 Task: Upload image "Image D.jpg".
Action: Mouse moved to (810, 218)
Screenshot: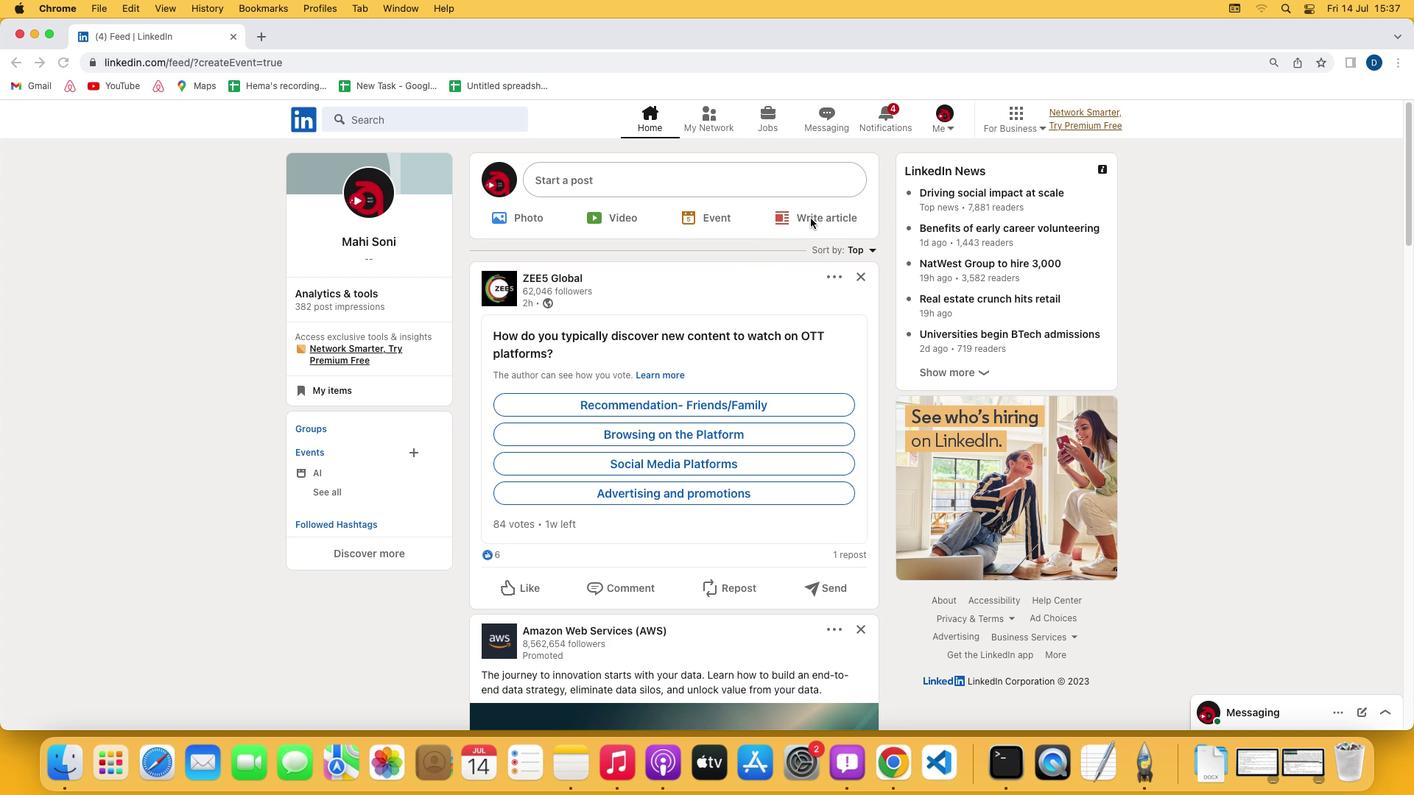 
Action: Mouse pressed left at (810, 218)
Screenshot: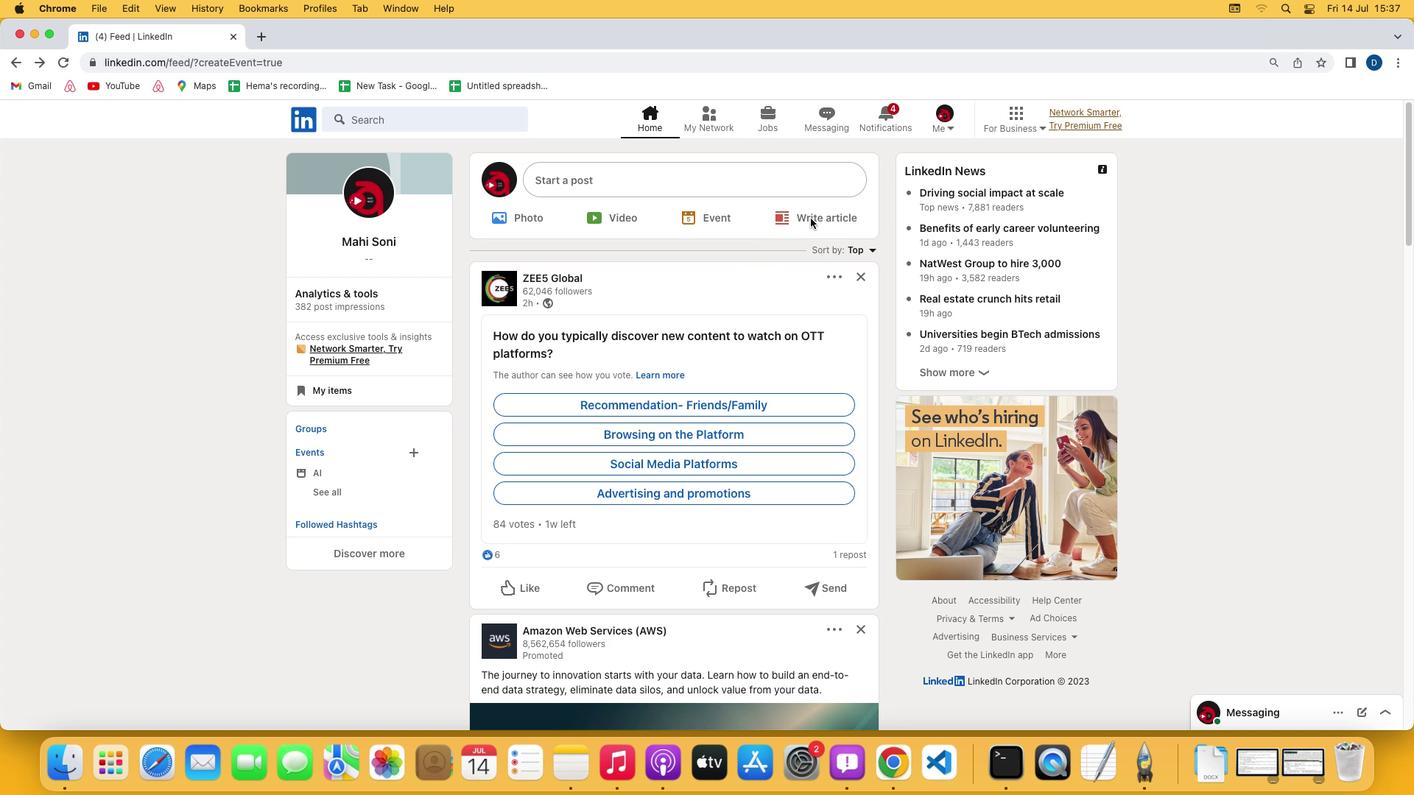 
Action: Mouse pressed left at (810, 218)
Screenshot: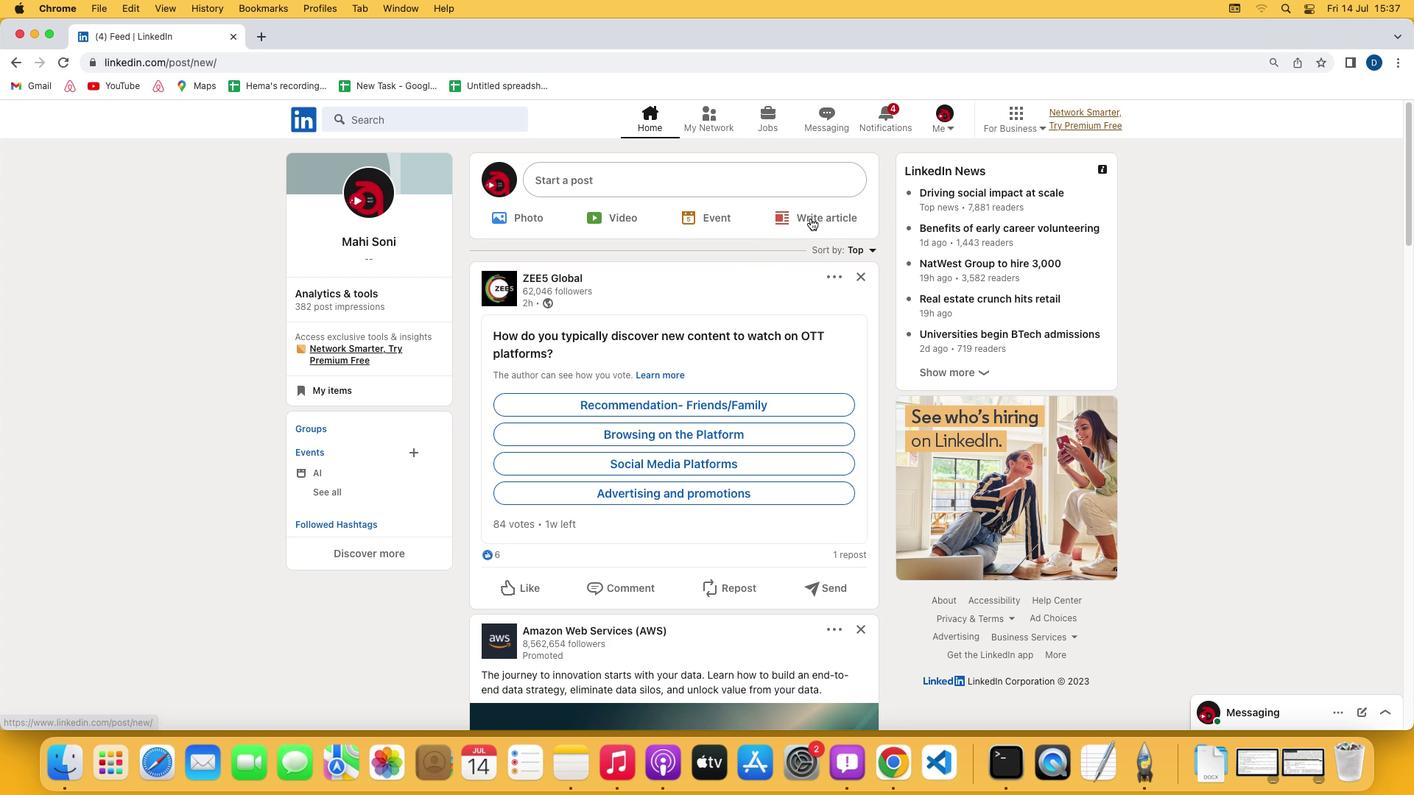 
Action: Mouse moved to (410, 466)
Screenshot: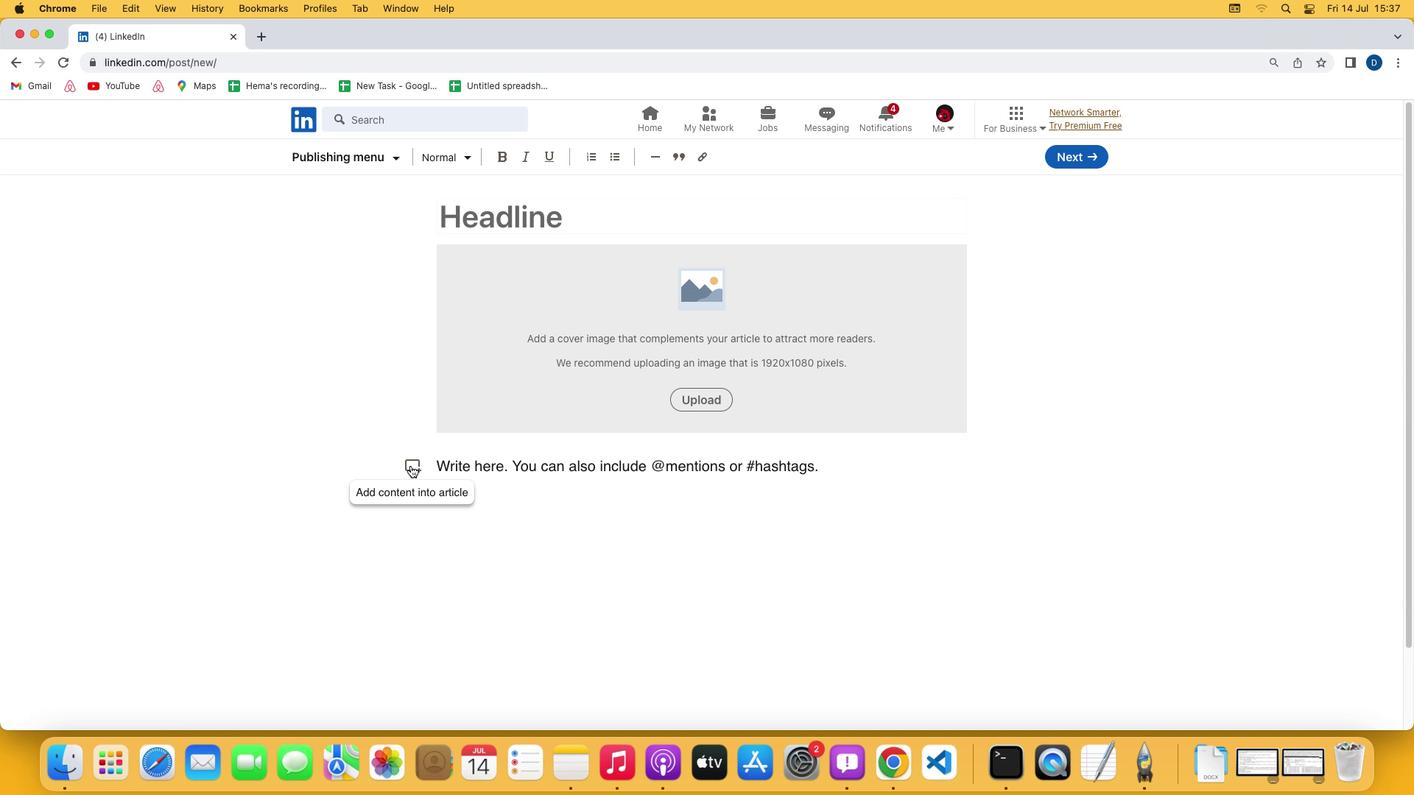 
Action: Mouse pressed left at (410, 466)
Screenshot: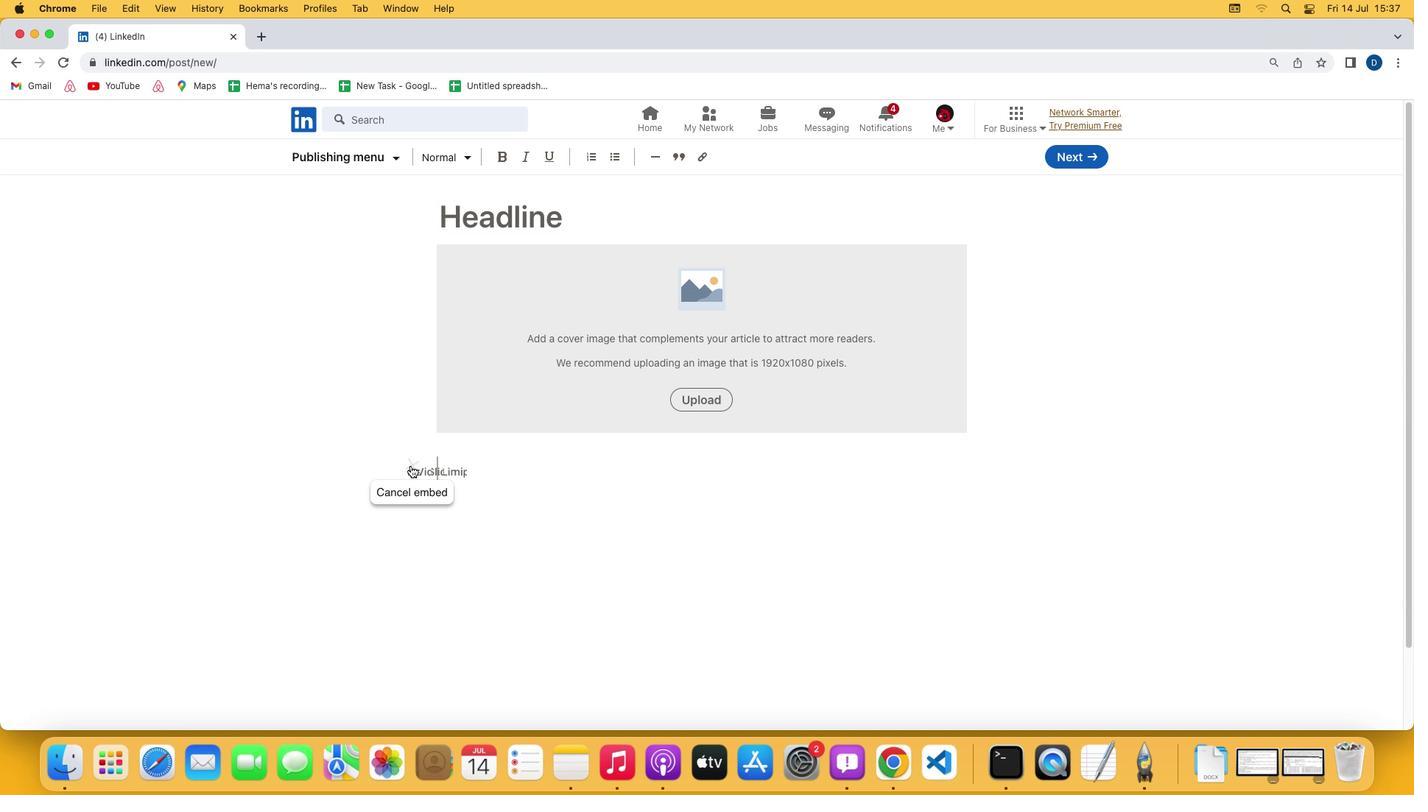 
Action: Mouse moved to (496, 469)
Screenshot: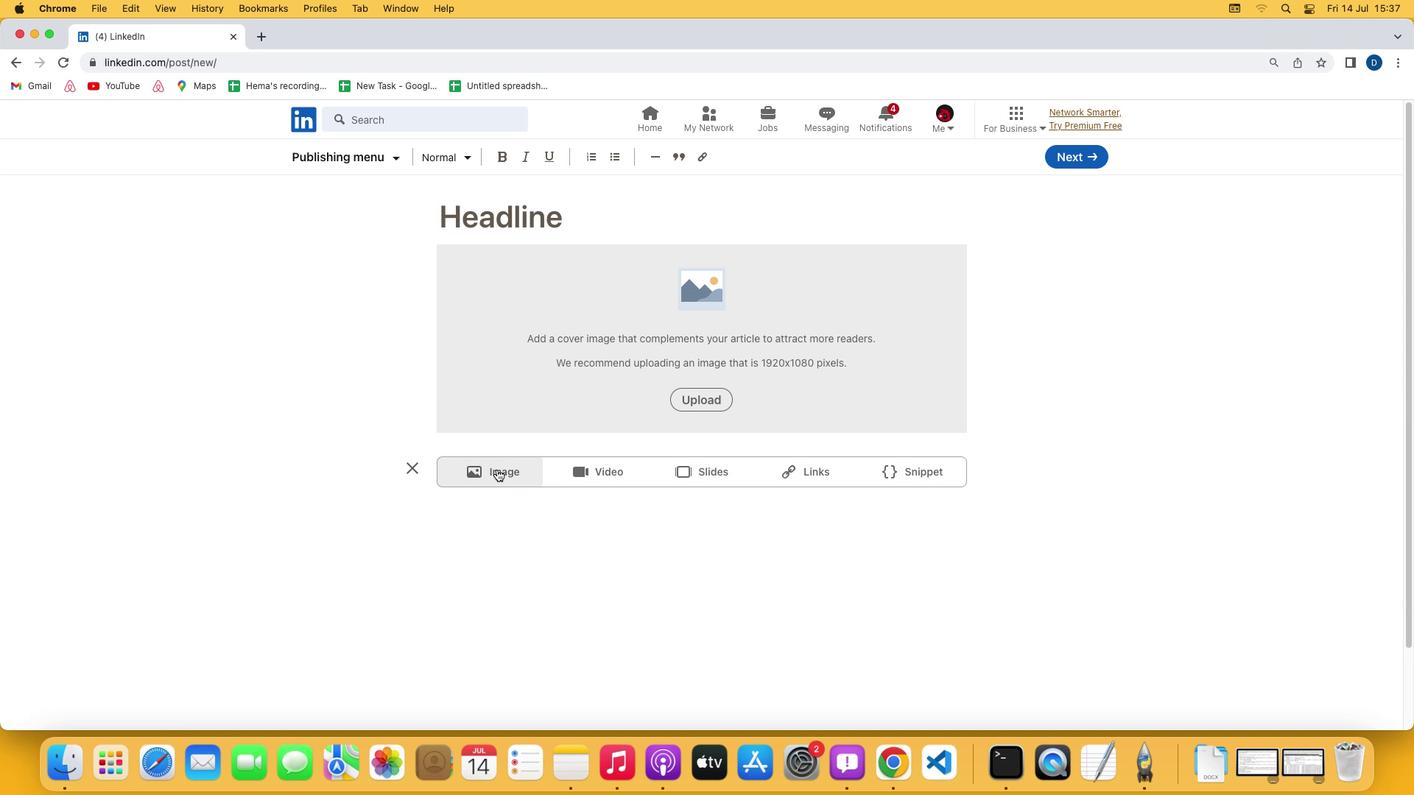 
Action: Mouse pressed left at (496, 469)
Screenshot: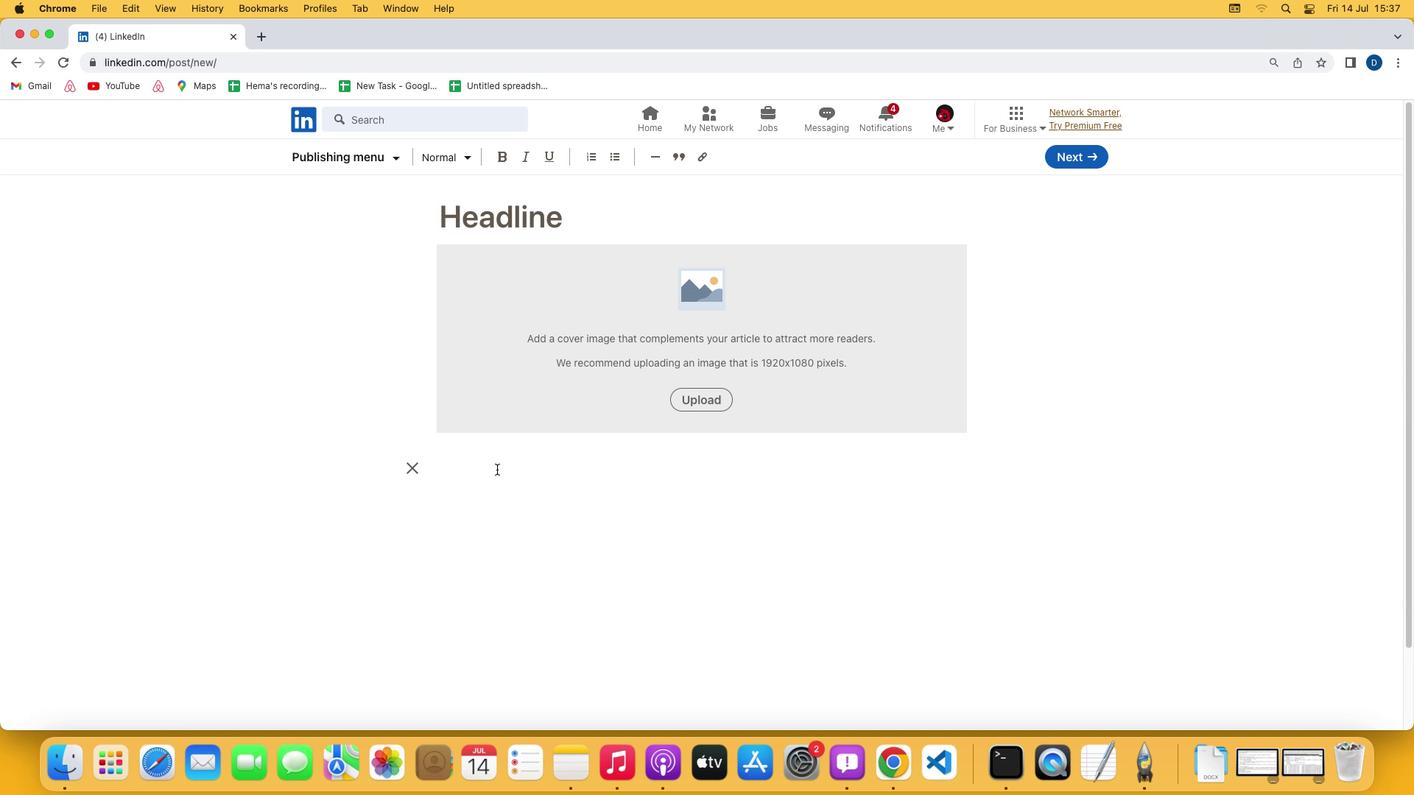 
Action: Mouse moved to (745, 550)
Screenshot: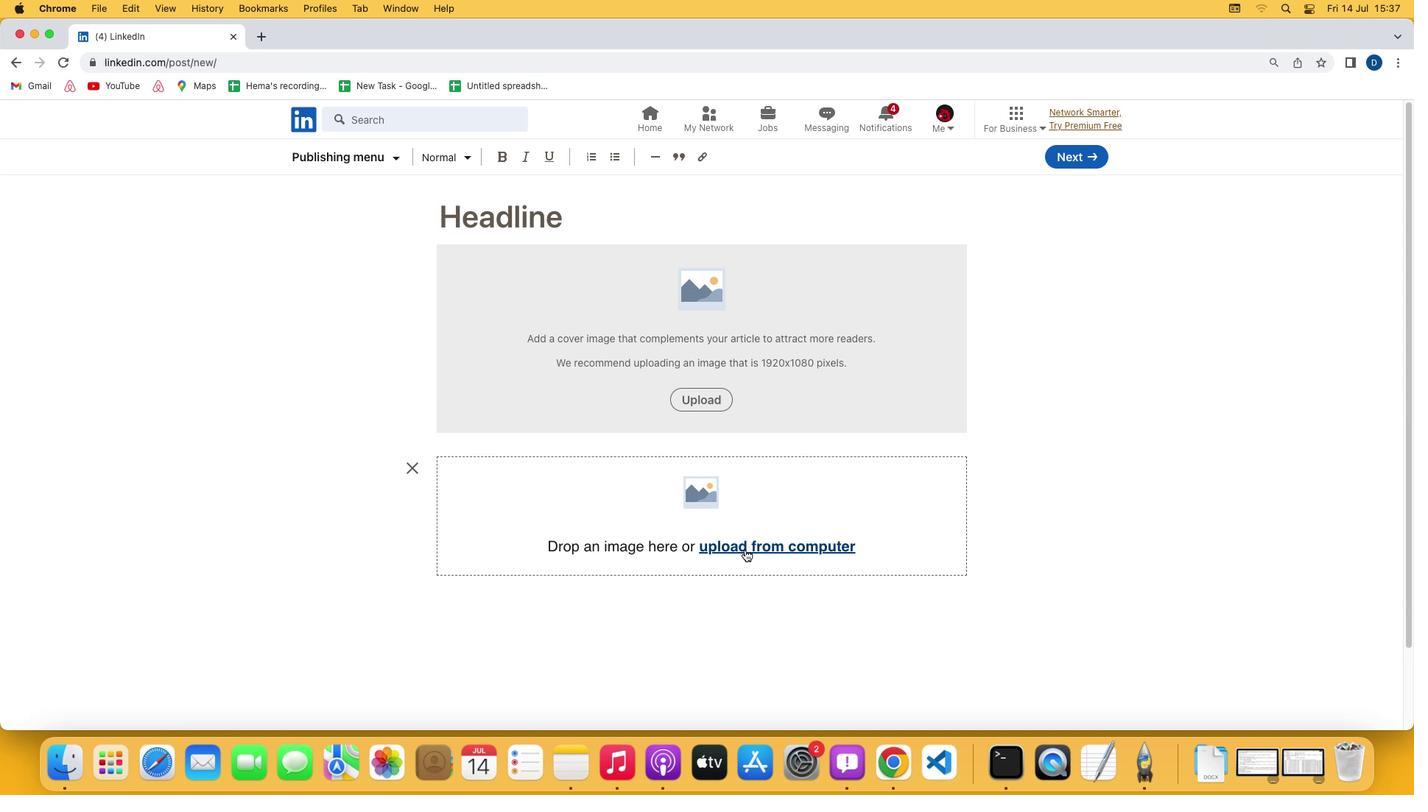 
Action: Mouse pressed left at (745, 550)
Screenshot: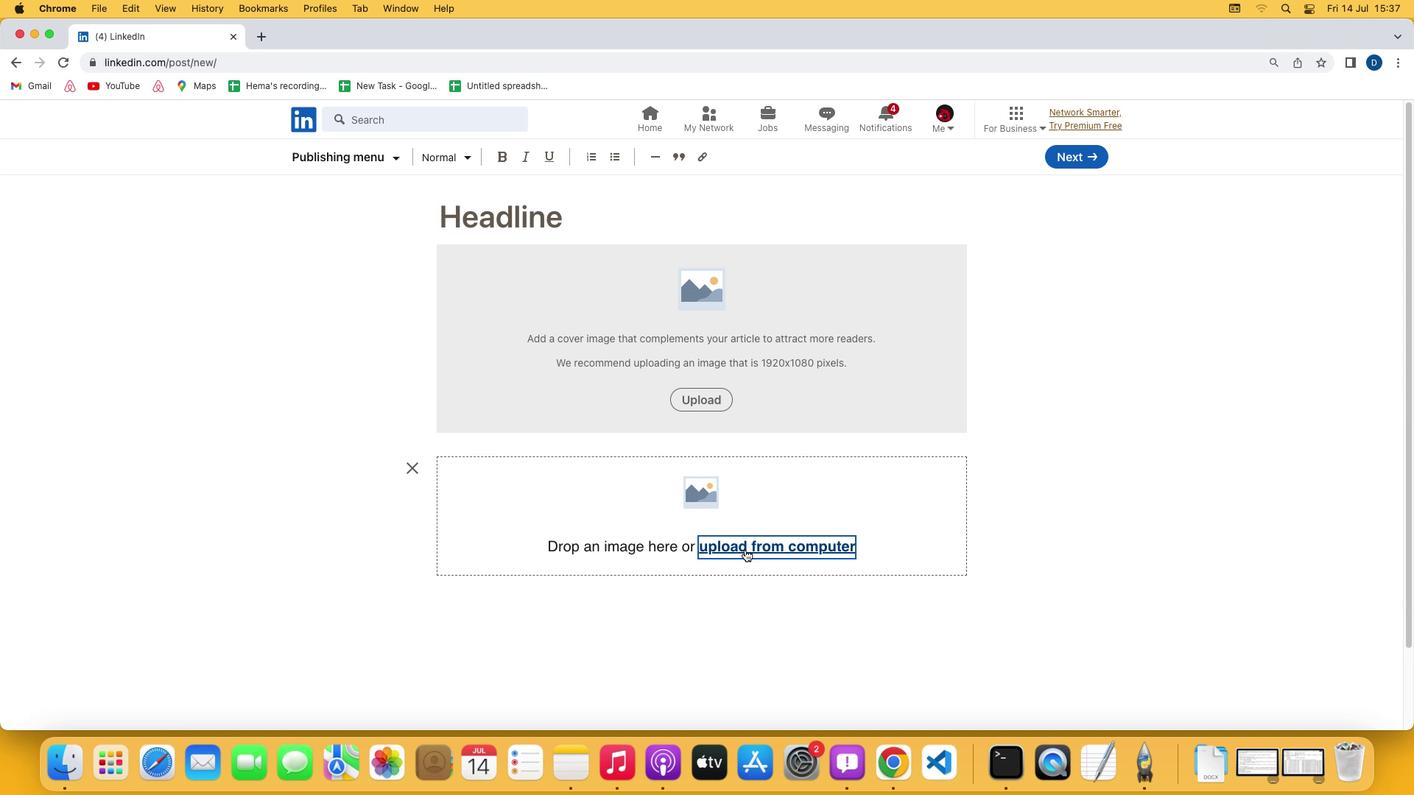 
Action: Mouse moved to (578, 268)
Screenshot: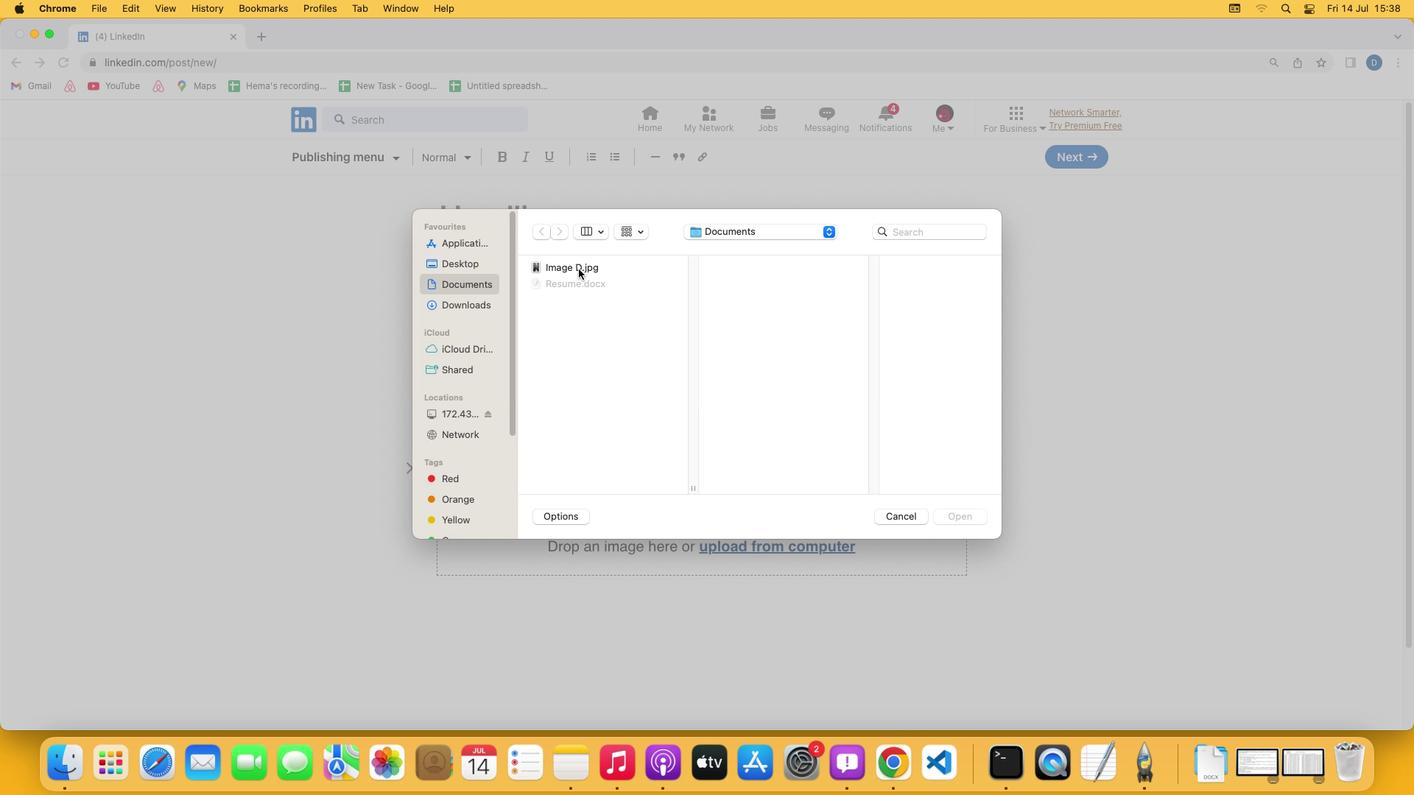 
Action: Mouse pressed left at (578, 268)
Screenshot: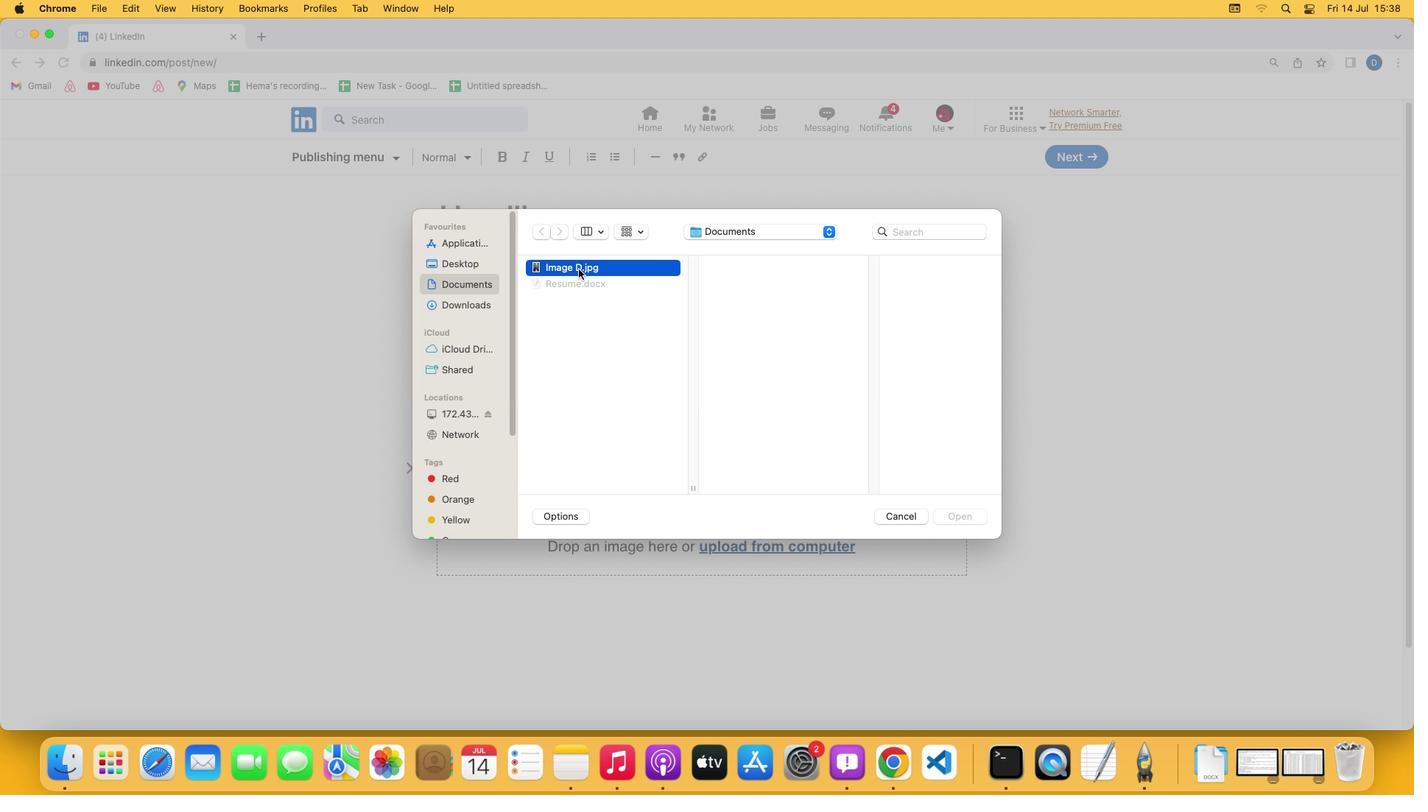 
Action: Mouse moved to (947, 520)
Screenshot: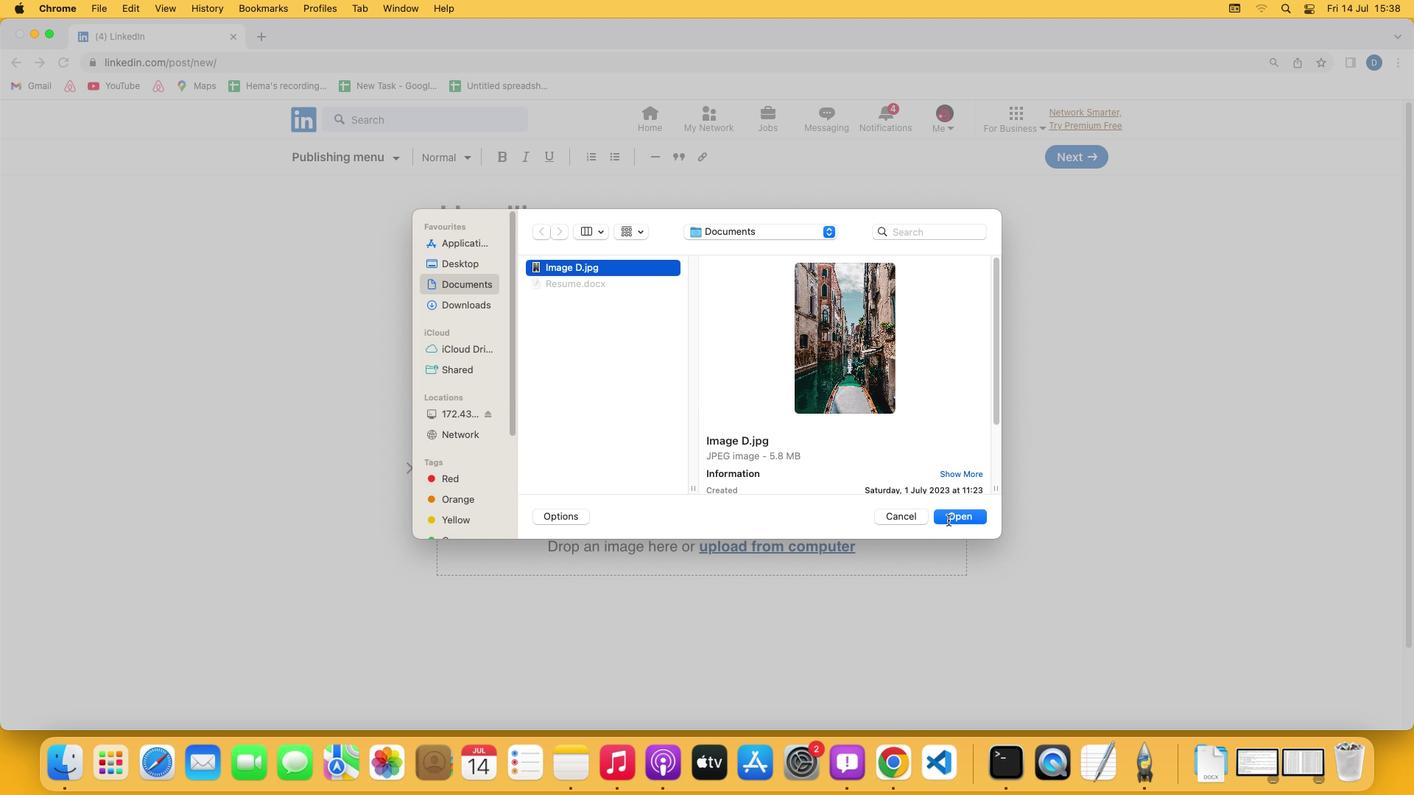 
Action: Mouse pressed left at (947, 520)
Screenshot: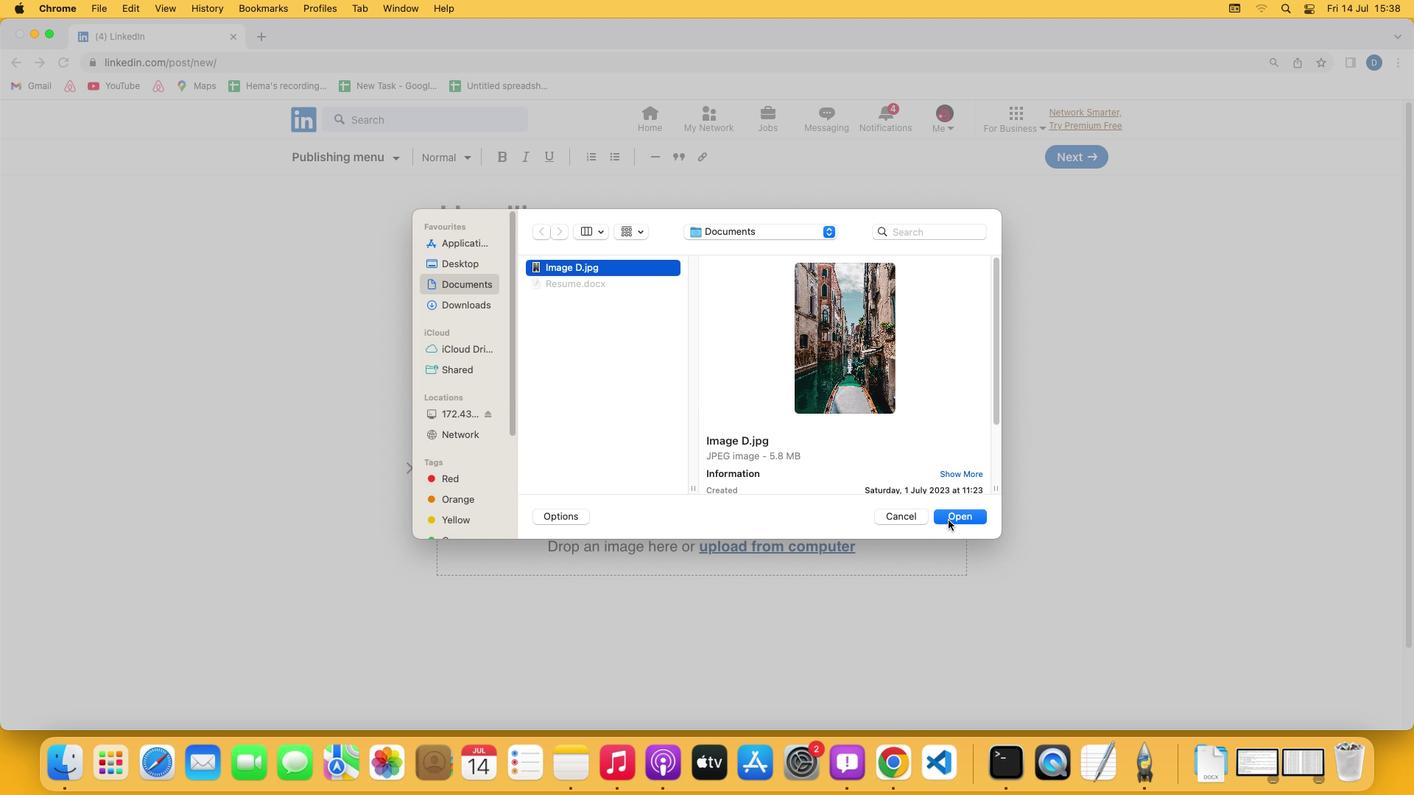 
